 Task: Choose the host language as Portuguese.
Action: Mouse moved to (782, 99)
Screenshot: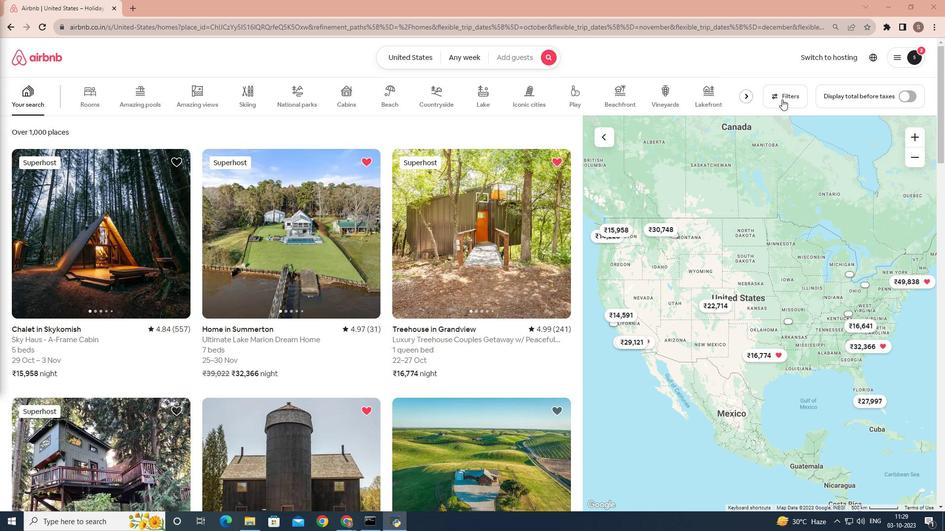 
Action: Mouse pressed left at (782, 99)
Screenshot: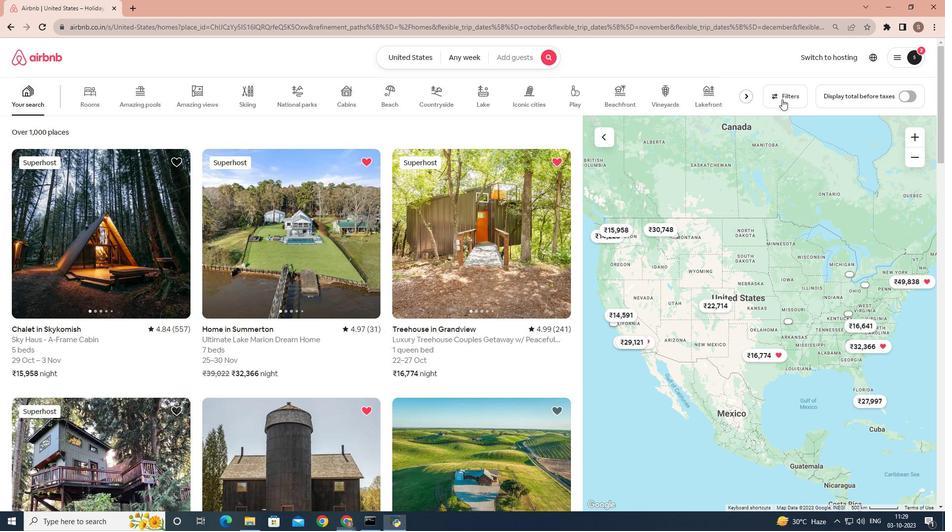 
Action: Mouse moved to (623, 145)
Screenshot: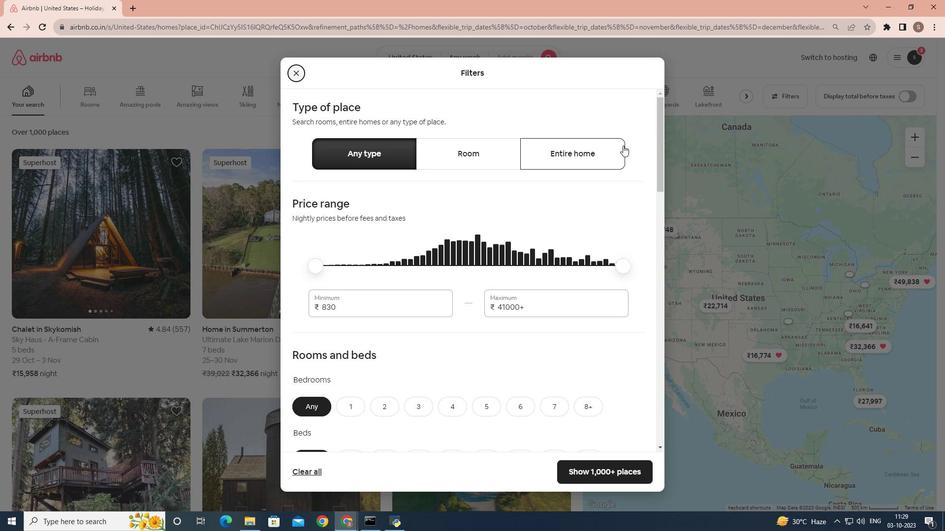 
Action: Mouse pressed left at (623, 145)
Screenshot: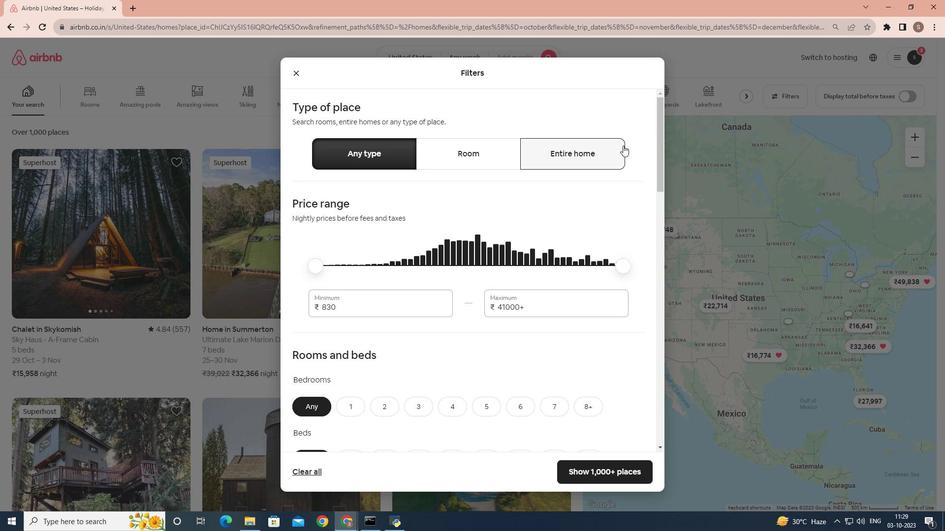 
Action: Mouse moved to (523, 217)
Screenshot: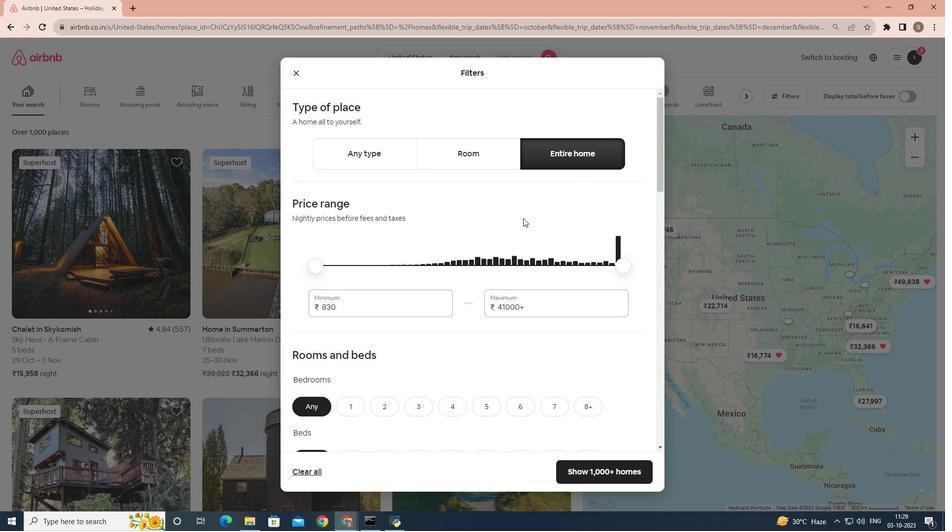 
Action: Mouse scrolled (523, 217) with delta (0, 0)
Screenshot: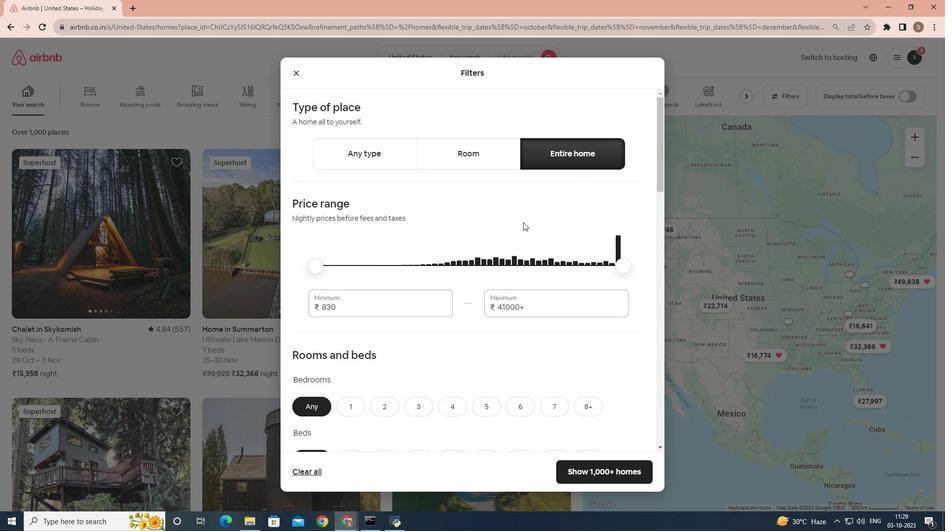 
Action: Mouse moved to (523, 221)
Screenshot: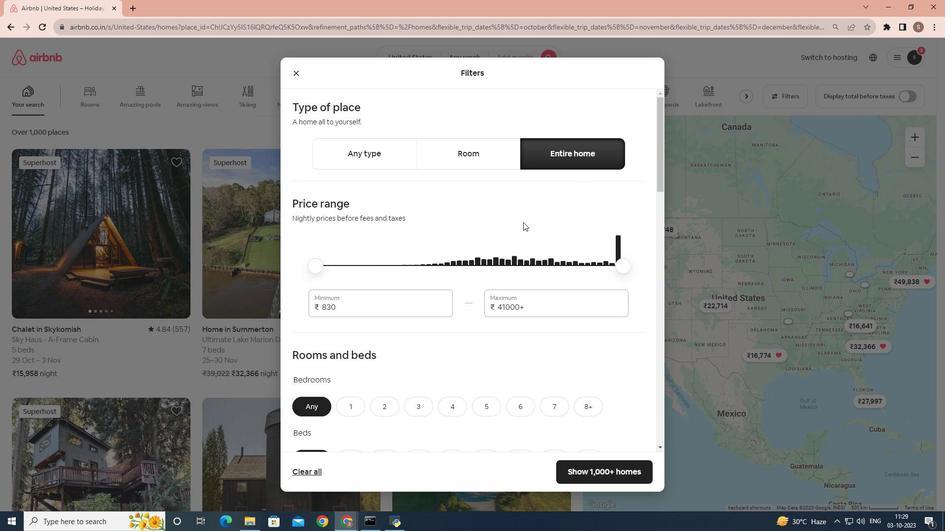 
Action: Mouse scrolled (523, 221) with delta (0, 0)
Screenshot: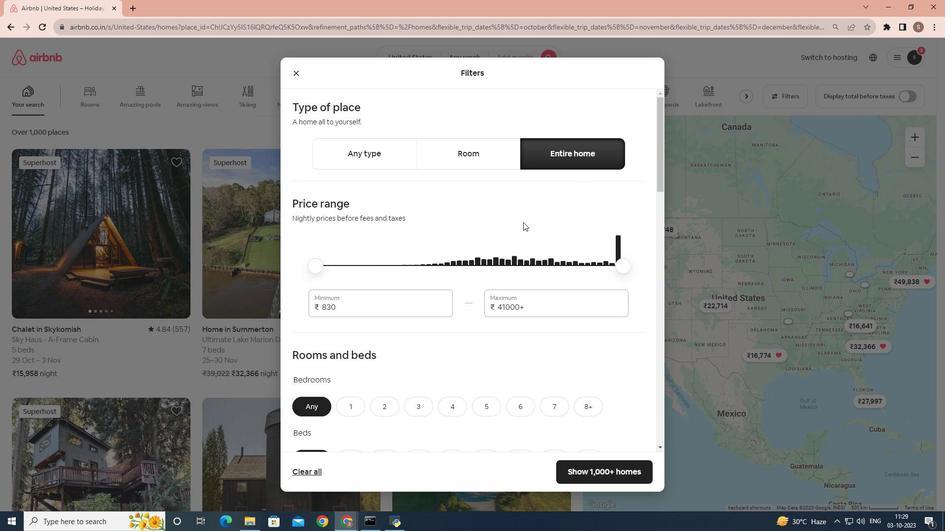 
Action: Mouse moved to (523, 222)
Screenshot: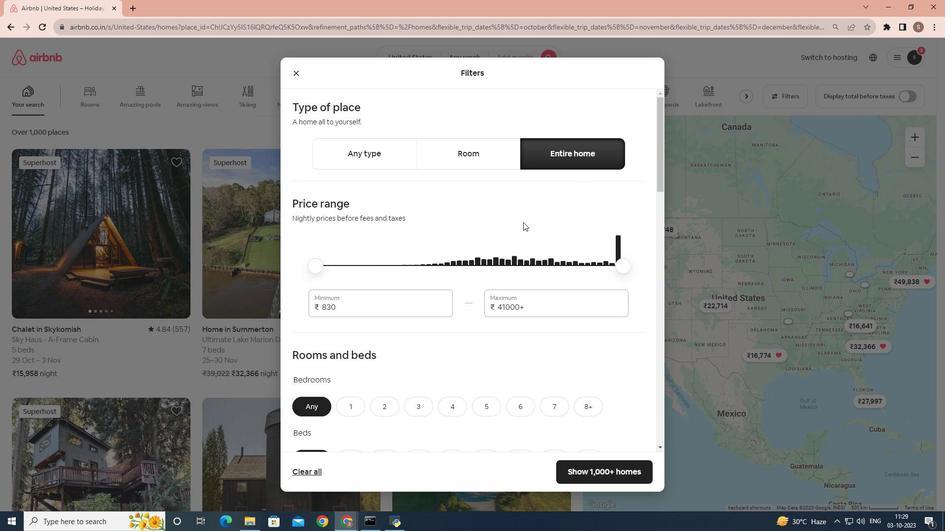 
Action: Mouse scrolled (523, 222) with delta (0, 0)
Screenshot: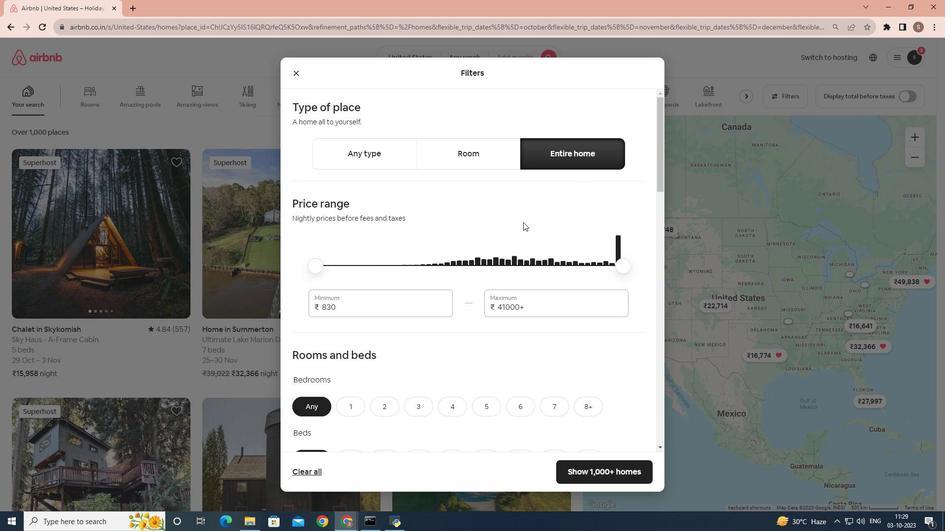 
Action: Mouse scrolled (523, 222) with delta (0, 0)
Screenshot: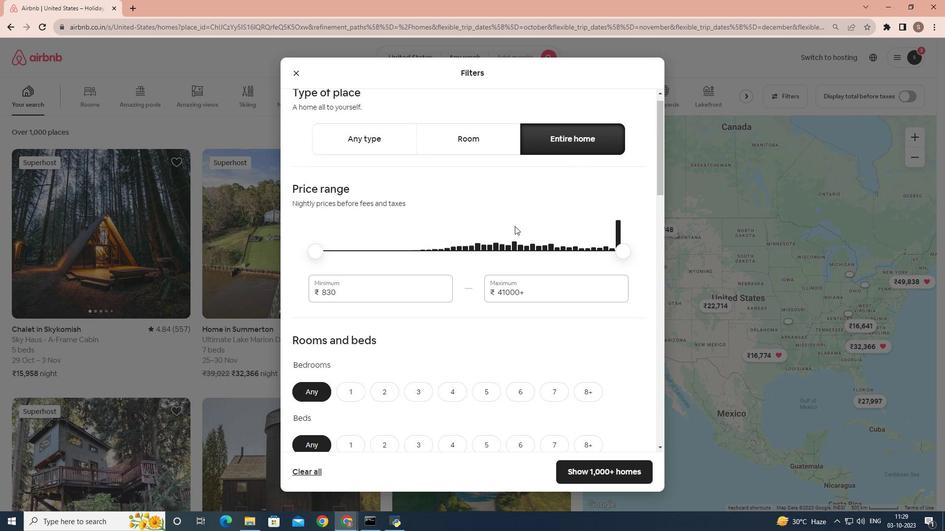 
Action: Mouse moved to (522, 224)
Screenshot: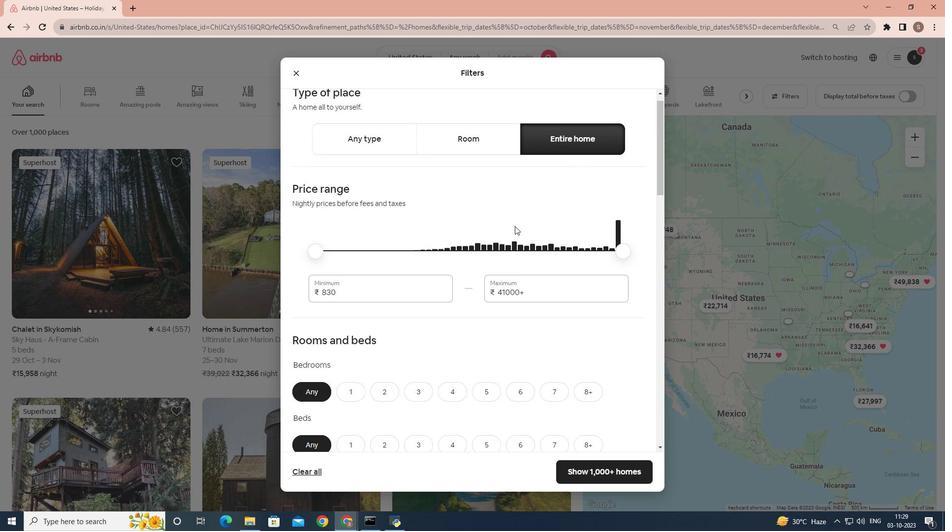 
Action: Mouse scrolled (522, 224) with delta (0, 0)
Screenshot: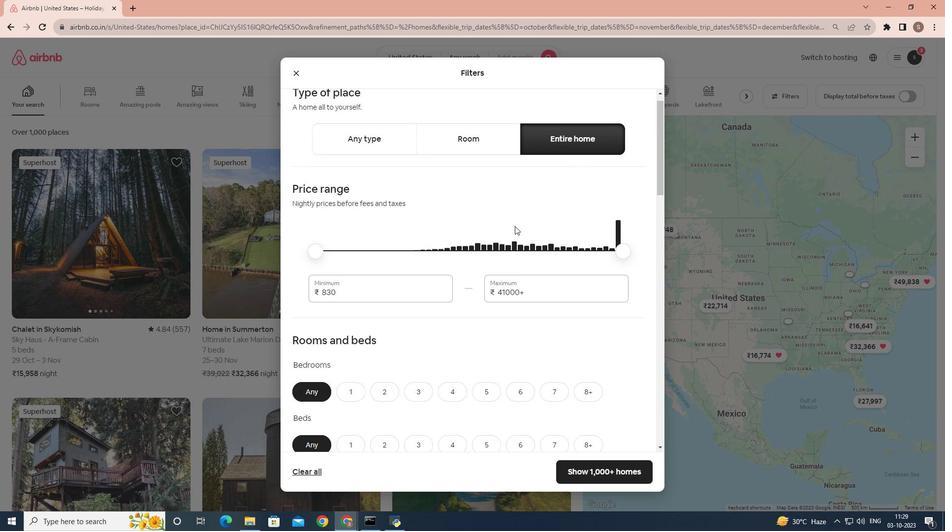 
Action: Mouse moved to (454, 252)
Screenshot: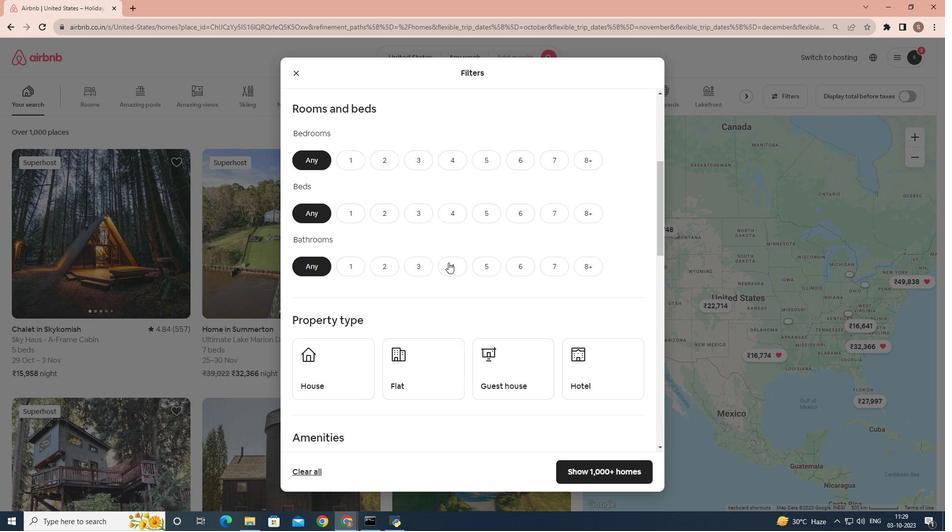 
Action: Mouse scrolled (454, 252) with delta (0, 0)
Screenshot: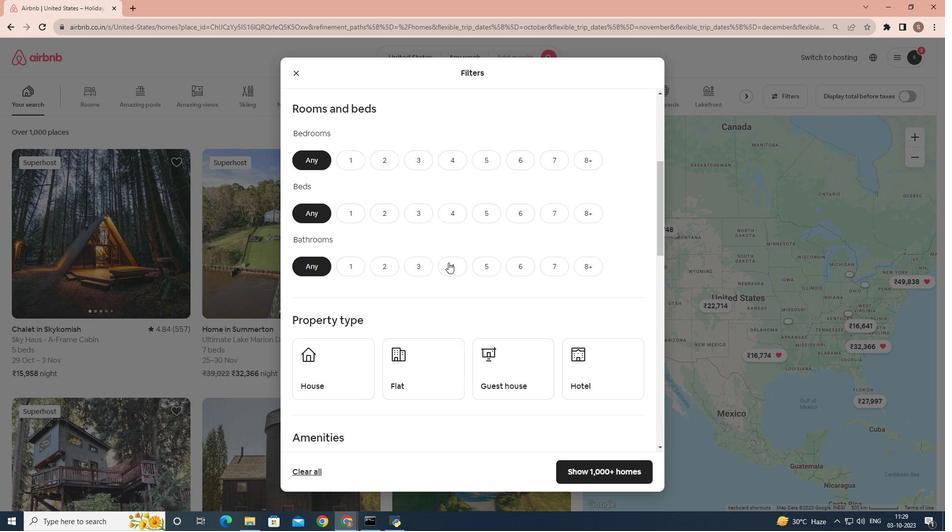 
Action: Mouse moved to (452, 255)
Screenshot: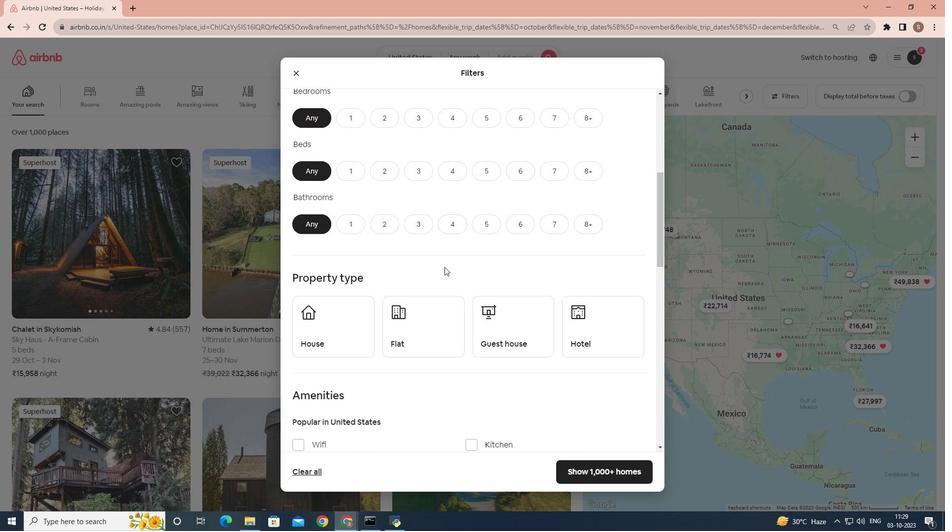 
Action: Mouse scrolled (452, 254) with delta (0, 0)
Screenshot: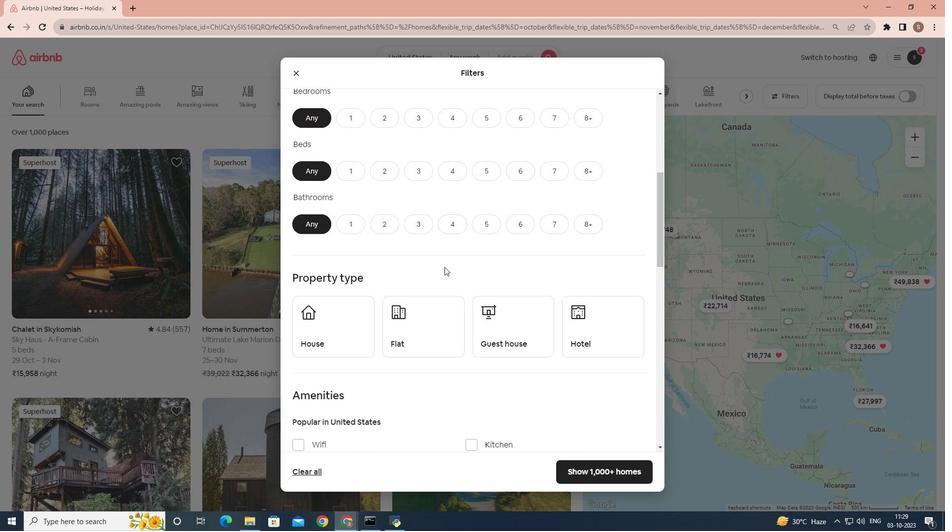 
Action: Mouse moved to (451, 257)
Screenshot: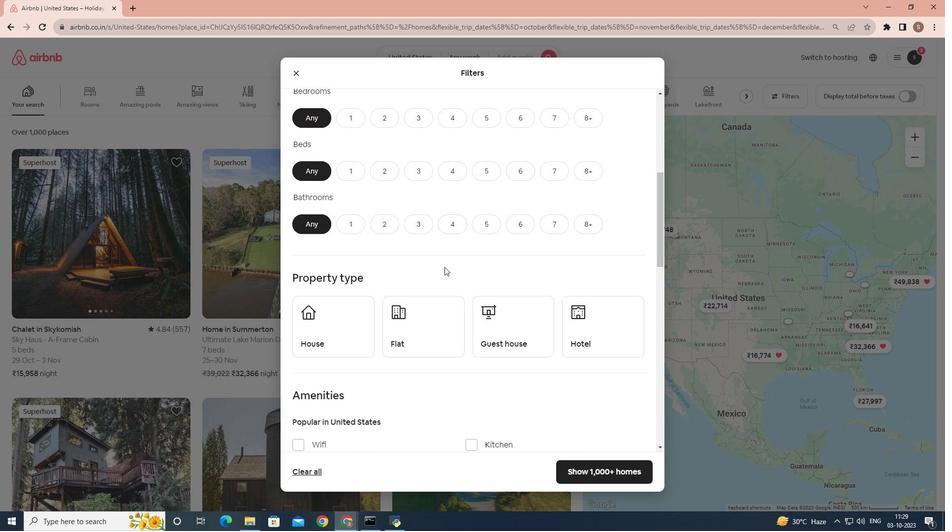 
Action: Mouse scrolled (451, 256) with delta (0, 0)
Screenshot: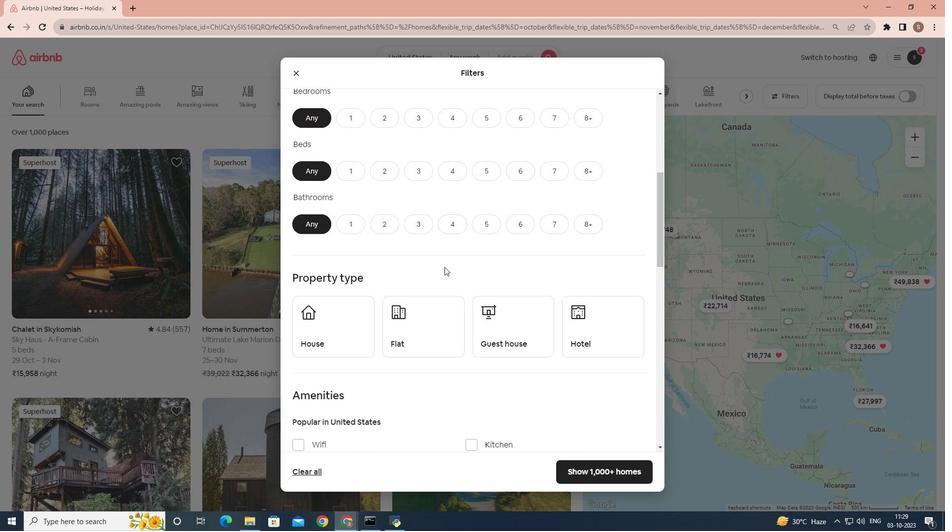 
Action: Mouse moved to (447, 265)
Screenshot: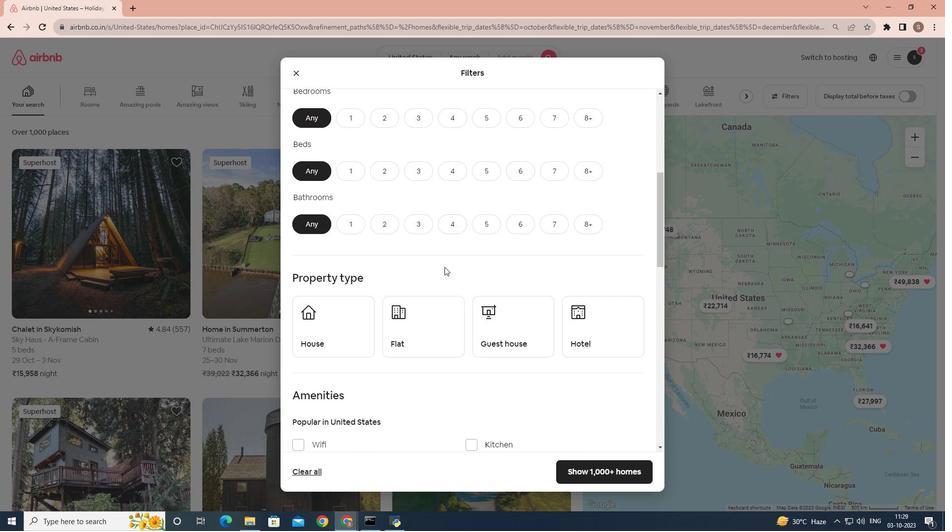 
Action: Mouse scrolled (447, 264) with delta (0, 0)
Screenshot: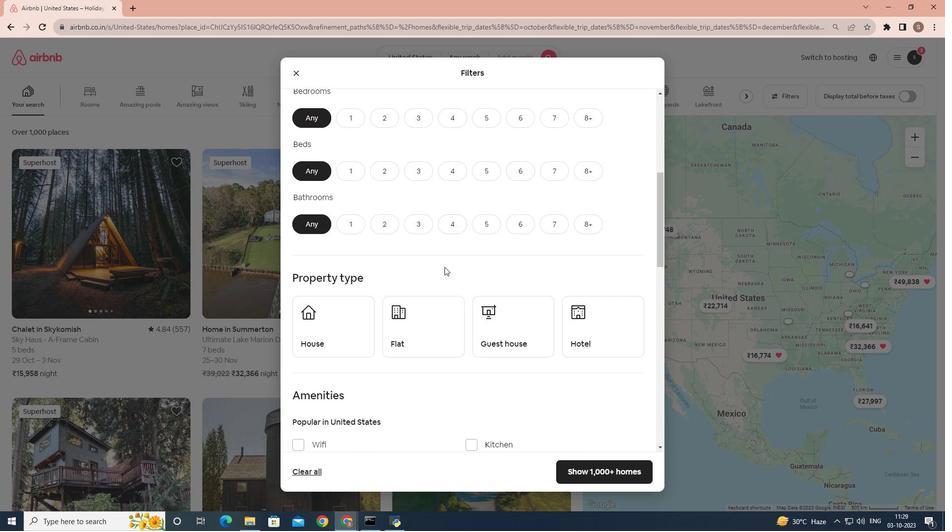 
Action: Mouse moved to (444, 274)
Screenshot: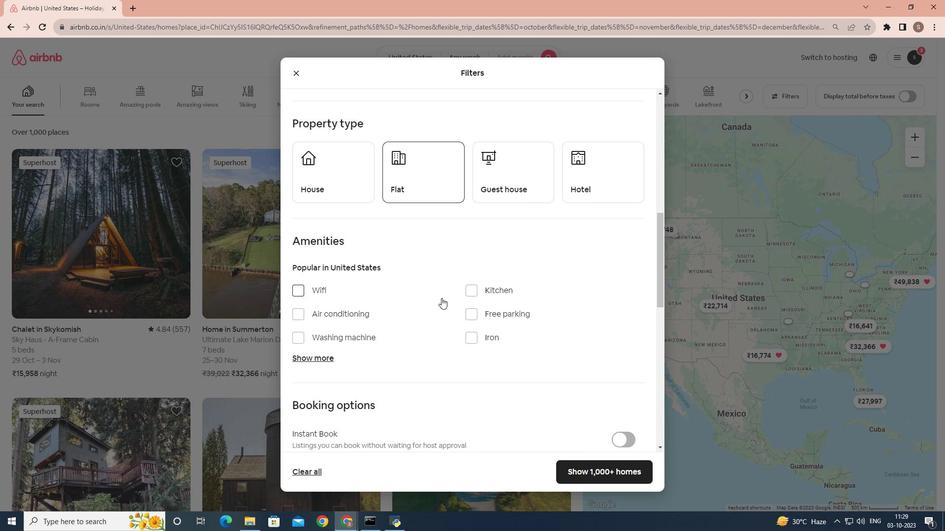 
Action: Mouse scrolled (444, 274) with delta (0, 0)
Screenshot: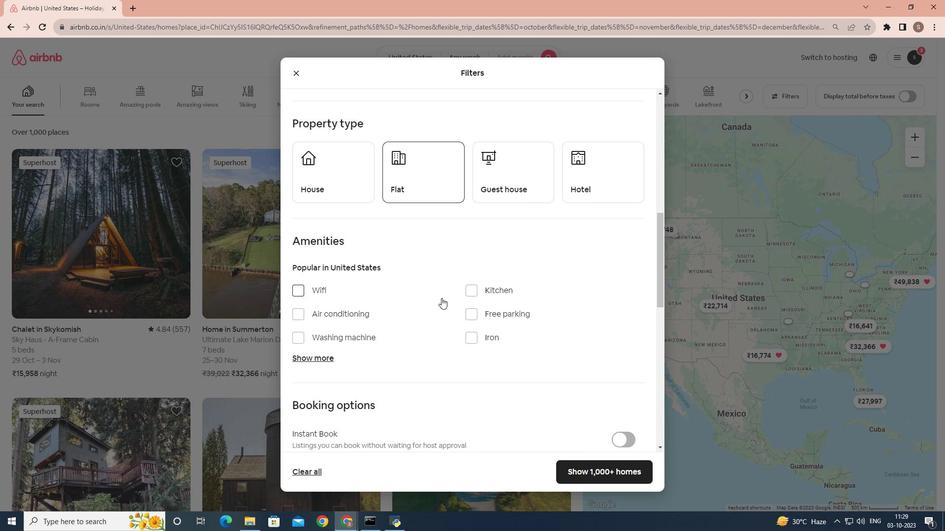 
Action: Mouse moved to (444, 284)
Screenshot: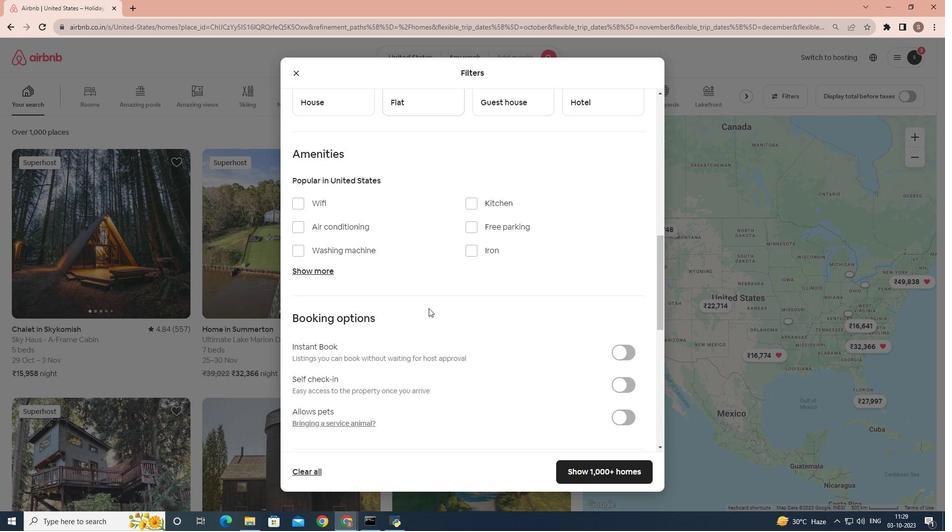 
Action: Mouse scrolled (444, 284) with delta (0, 0)
Screenshot: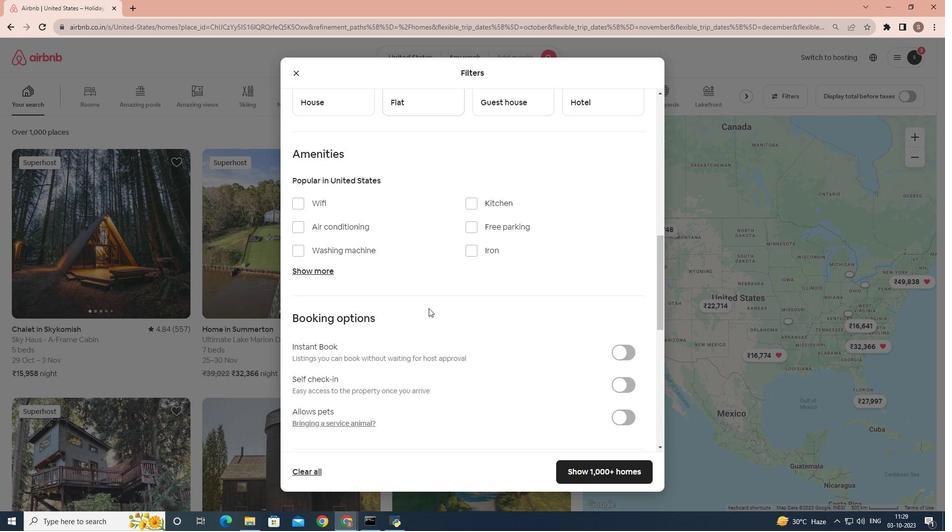 
Action: Mouse moved to (444, 288)
Screenshot: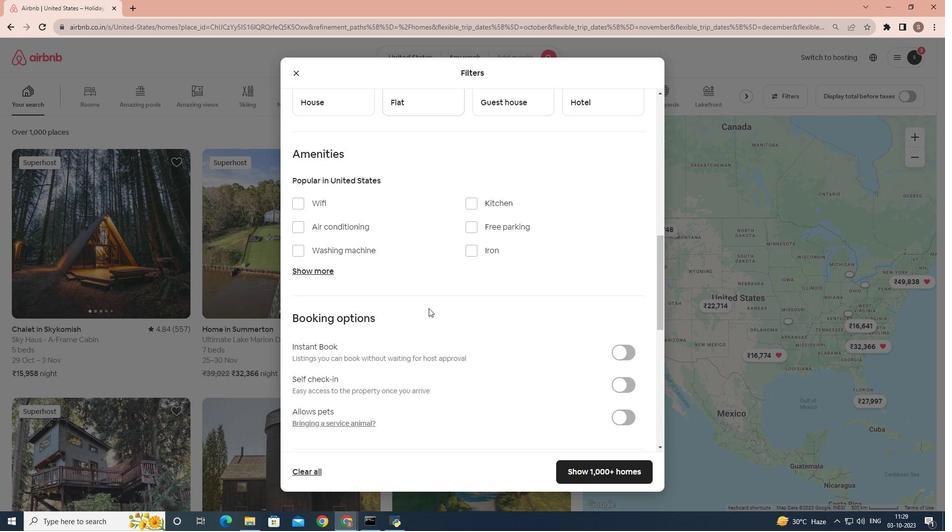 
Action: Mouse scrolled (444, 287) with delta (0, 0)
Screenshot: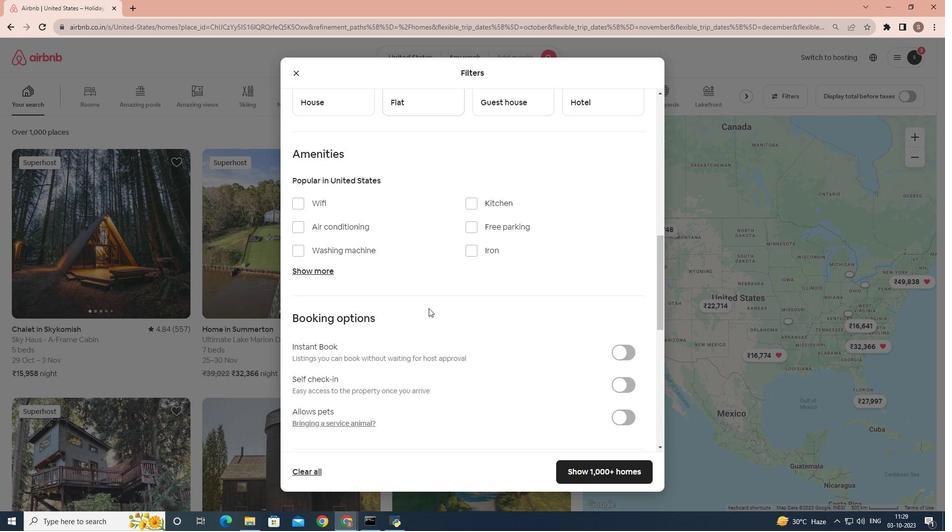 
Action: Mouse moved to (444, 291)
Screenshot: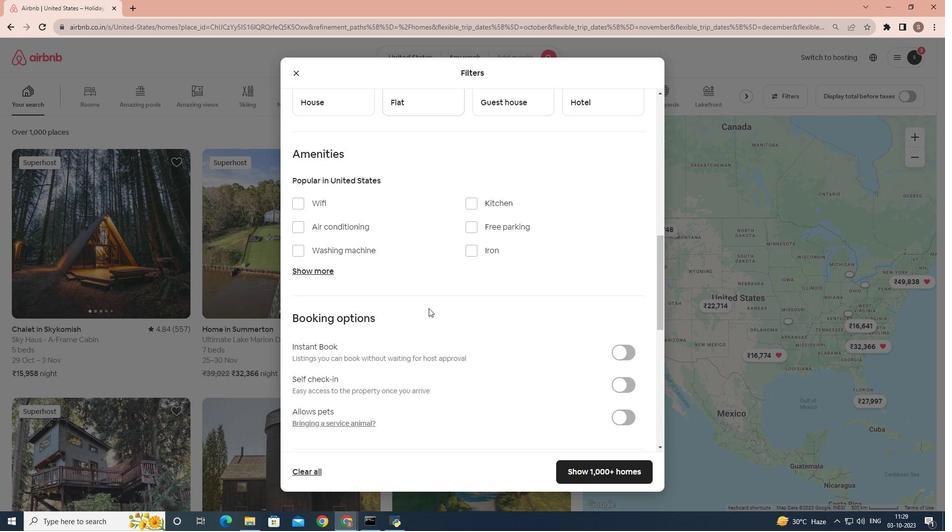 
Action: Mouse scrolled (444, 290) with delta (0, 0)
Screenshot: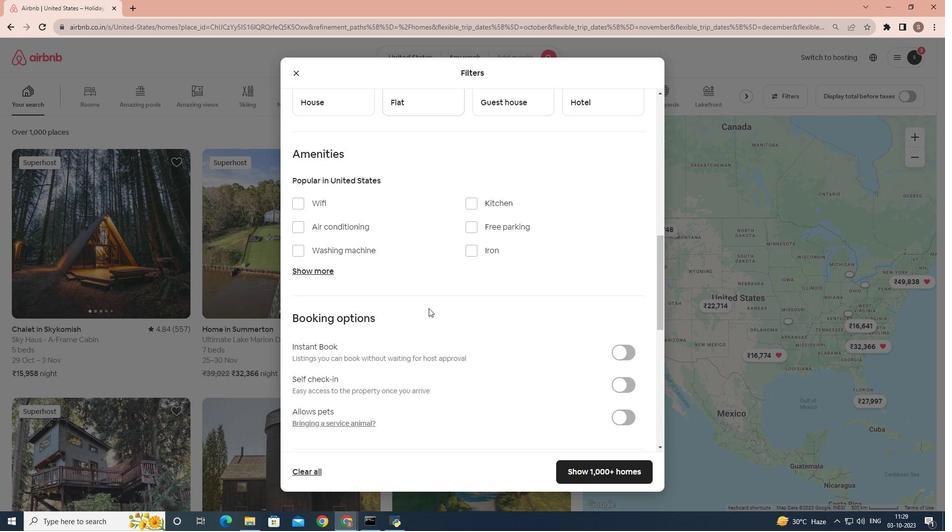 
Action: Mouse moved to (443, 294)
Screenshot: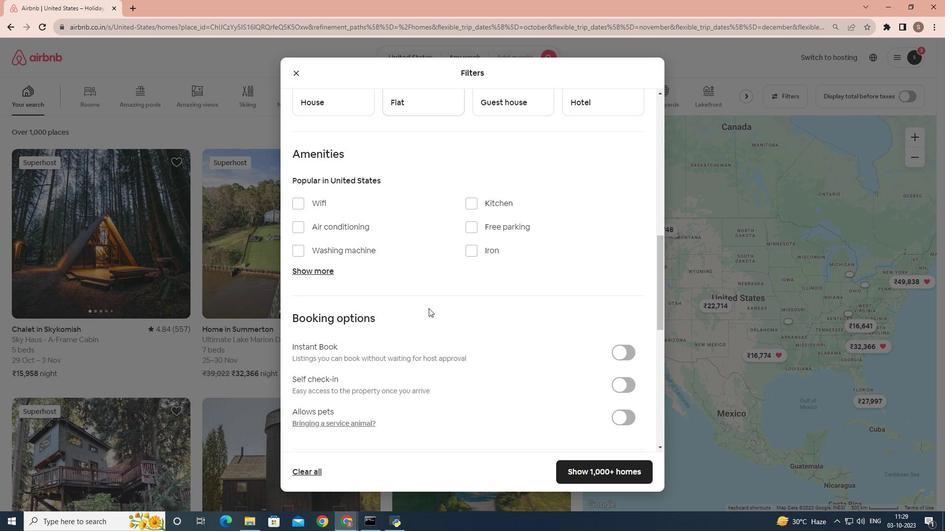 
Action: Mouse scrolled (443, 293) with delta (0, 0)
Screenshot: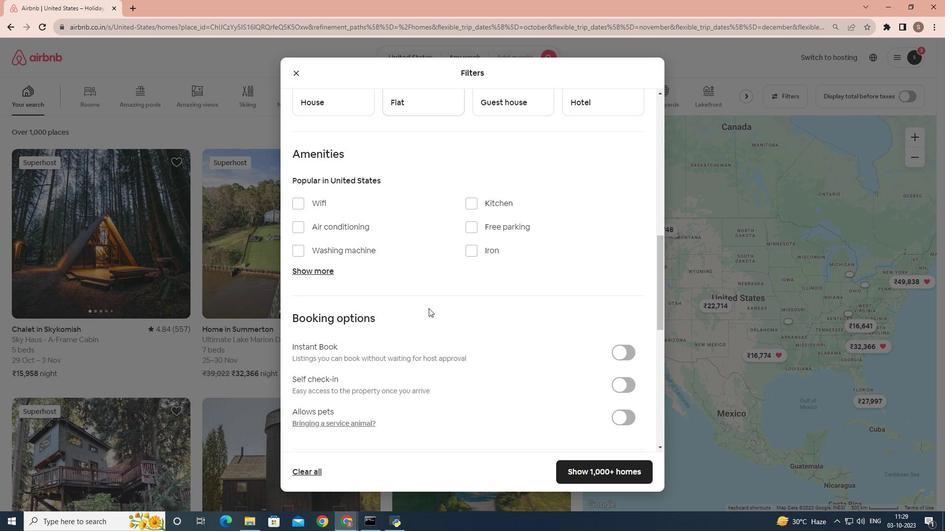 
Action: Mouse moved to (424, 307)
Screenshot: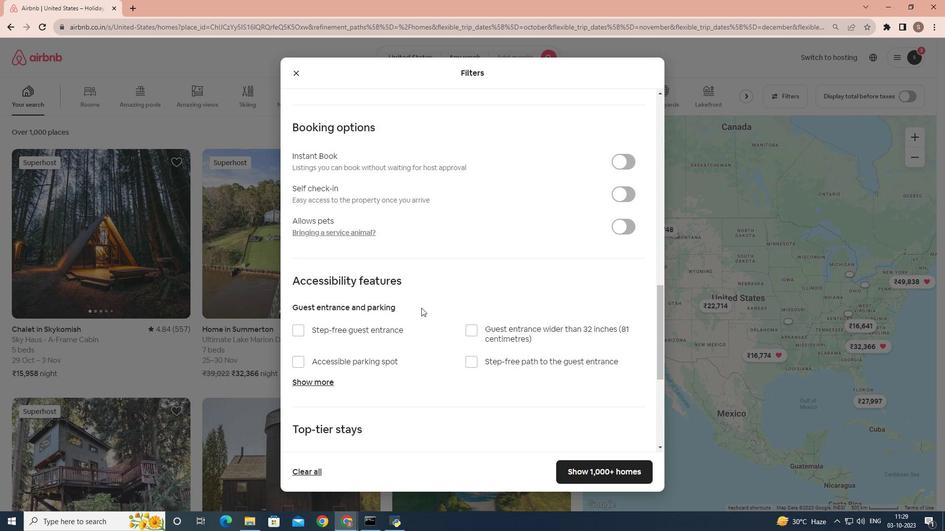 
Action: Mouse scrolled (424, 307) with delta (0, 0)
Screenshot: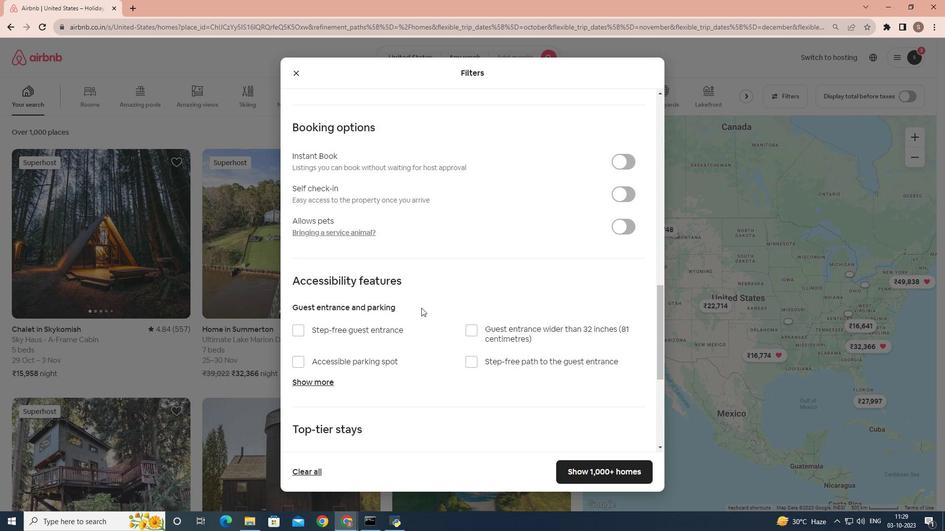 
Action: Mouse moved to (421, 308)
Screenshot: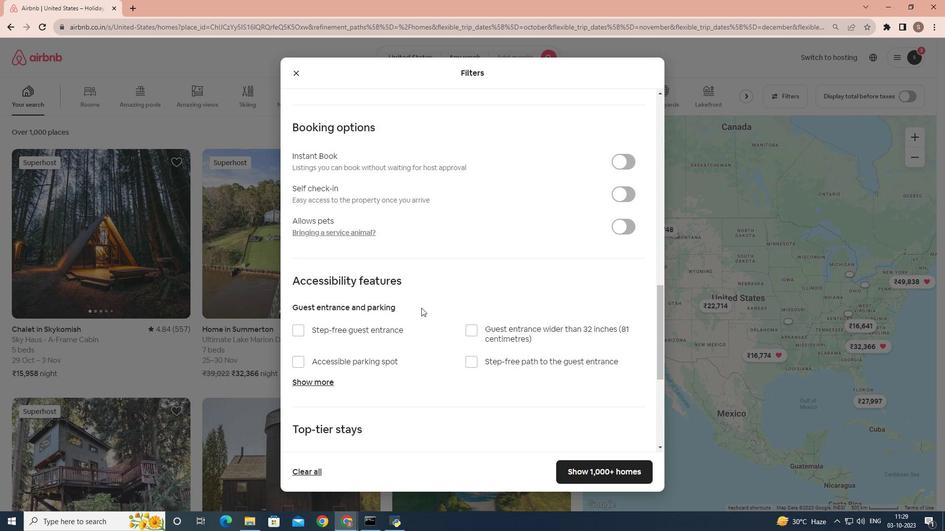 
Action: Mouse scrolled (421, 307) with delta (0, 0)
Screenshot: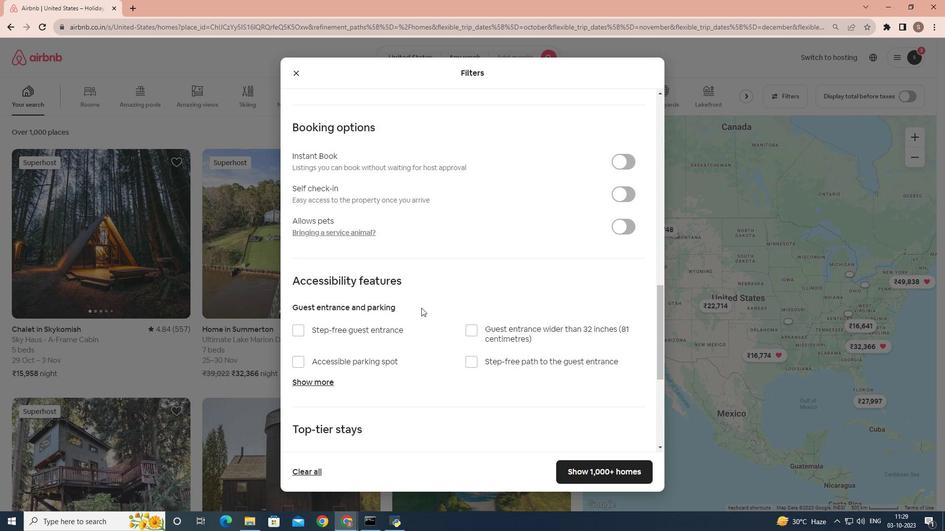 
Action: Mouse scrolled (421, 307) with delta (0, 0)
Screenshot: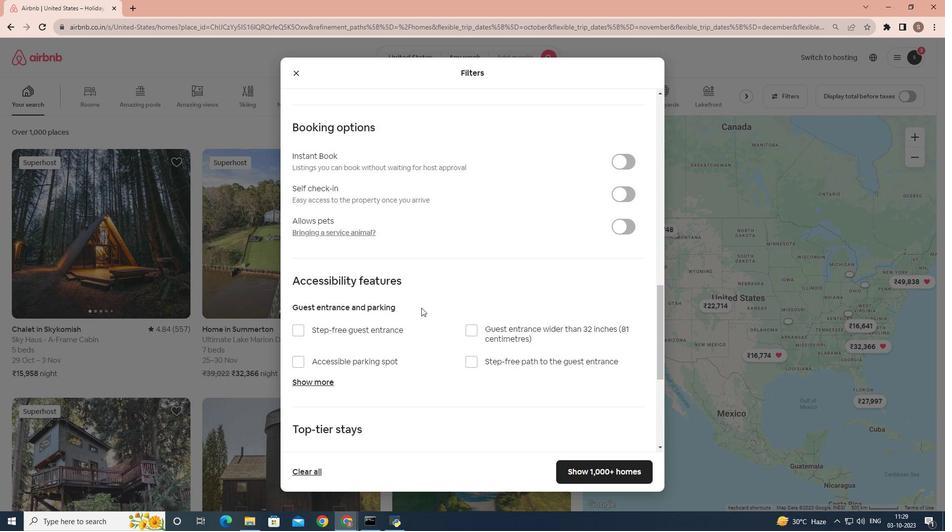 
Action: Mouse scrolled (421, 307) with delta (0, 0)
Screenshot: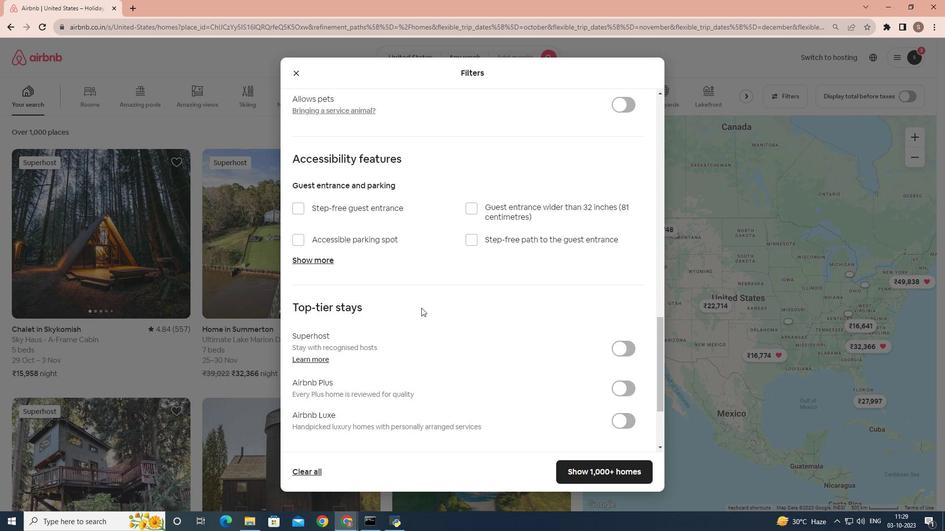 
Action: Mouse scrolled (421, 307) with delta (0, 0)
Screenshot: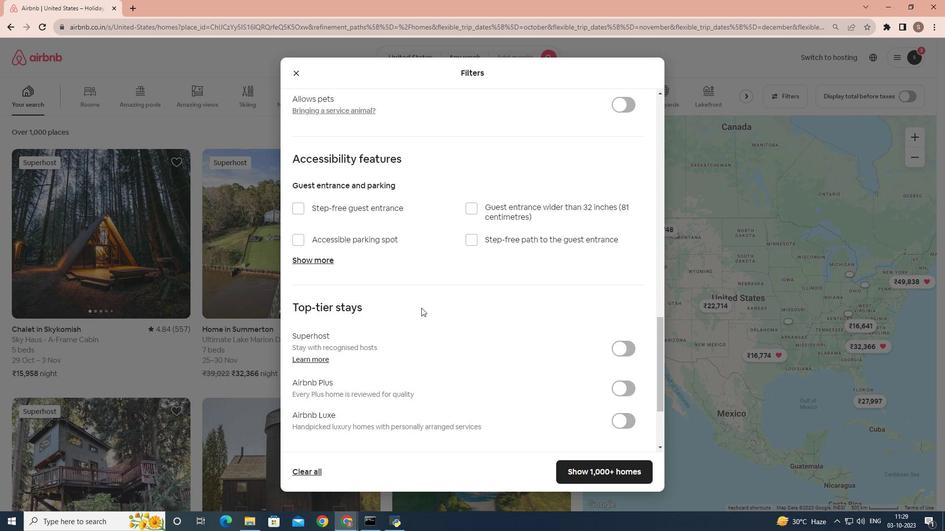 
Action: Mouse scrolled (421, 307) with delta (0, 0)
Screenshot: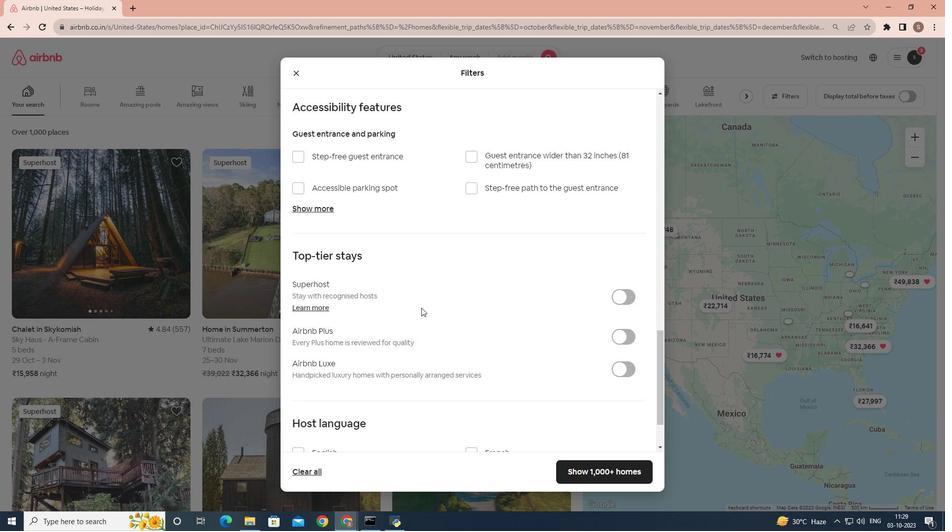 
Action: Mouse scrolled (421, 307) with delta (0, 0)
Screenshot: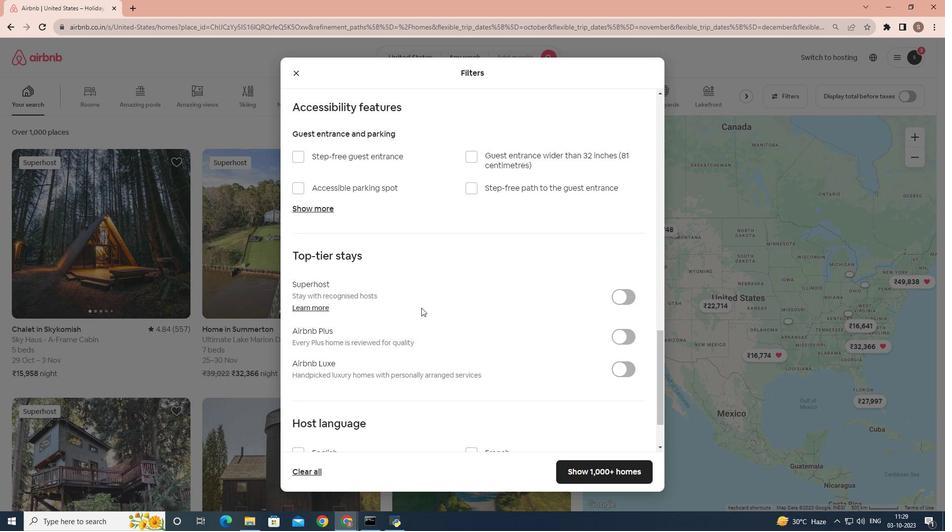 
Action: Mouse scrolled (421, 307) with delta (0, 0)
Screenshot: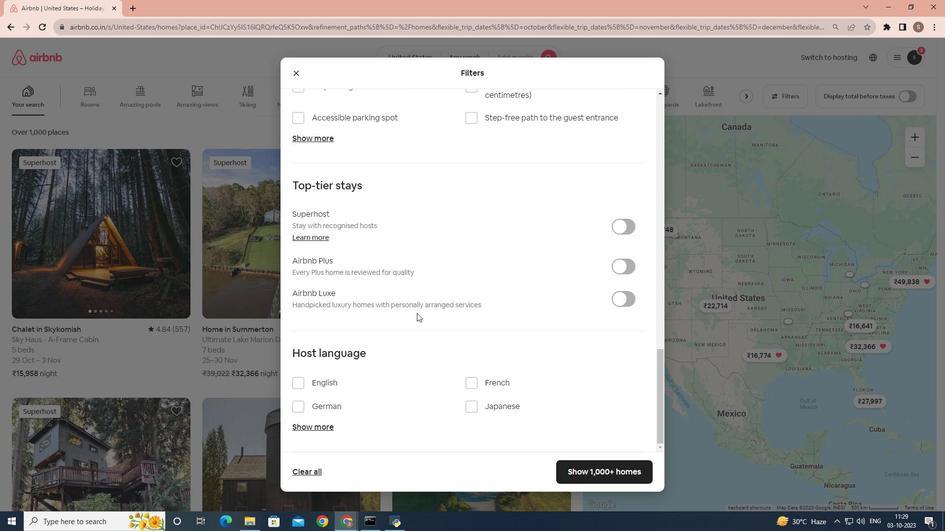 
Action: Mouse moved to (421, 308)
Screenshot: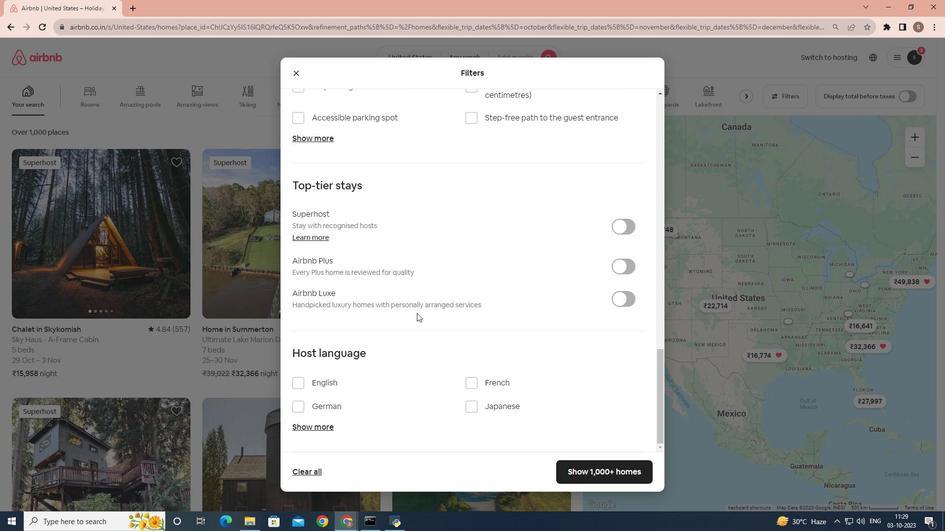 
Action: Mouse scrolled (421, 308) with delta (0, 0)
Screenshot: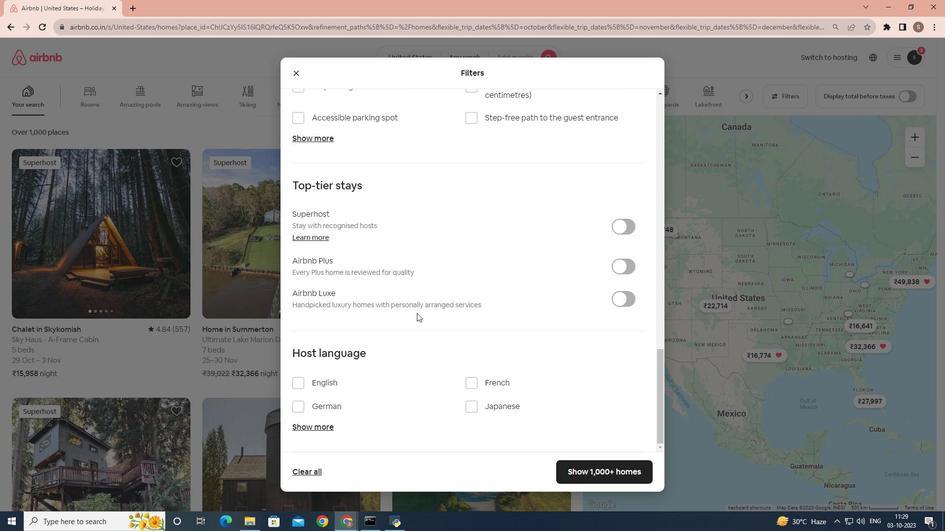 
Action: Mouse moved to (420, 310)
Screenshot: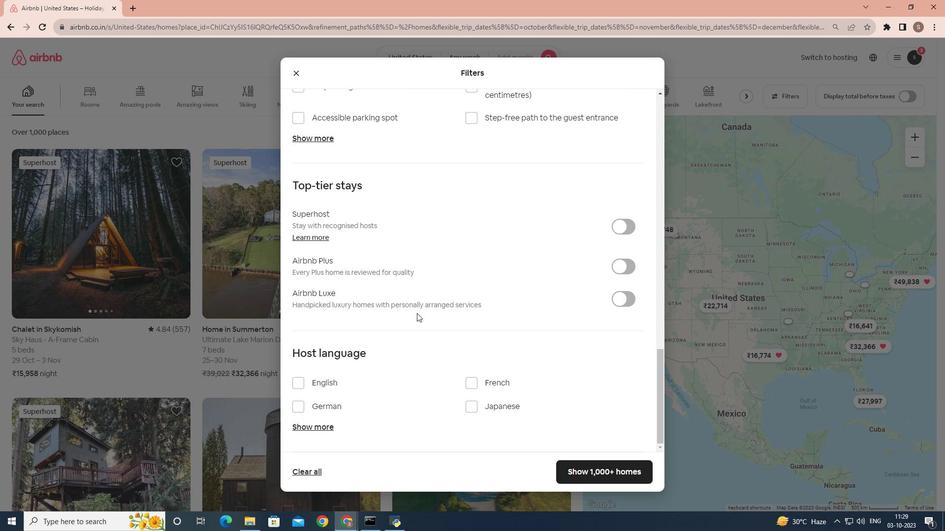 
Action: Mouse scrolled (420, 309) with delta (0, 0)
Screenshot: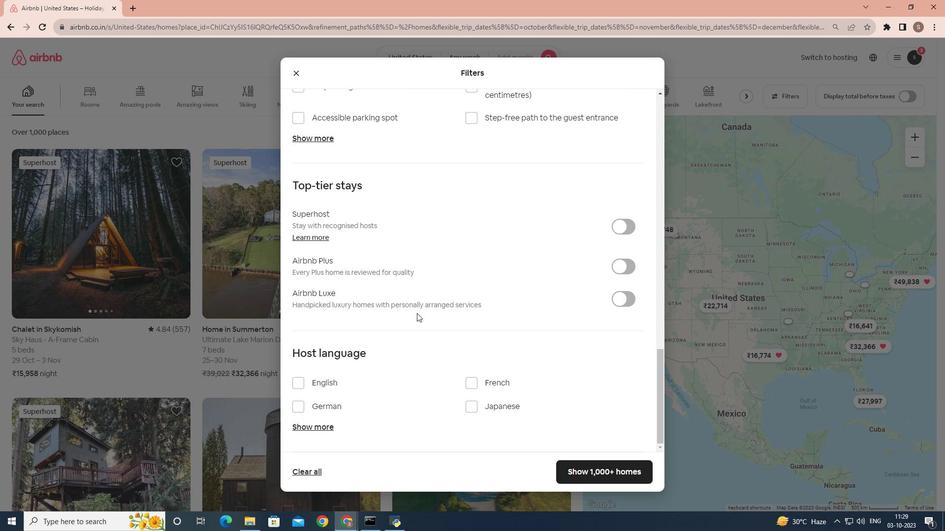
Action: Mouse moved to (420, 311)
Screenshot: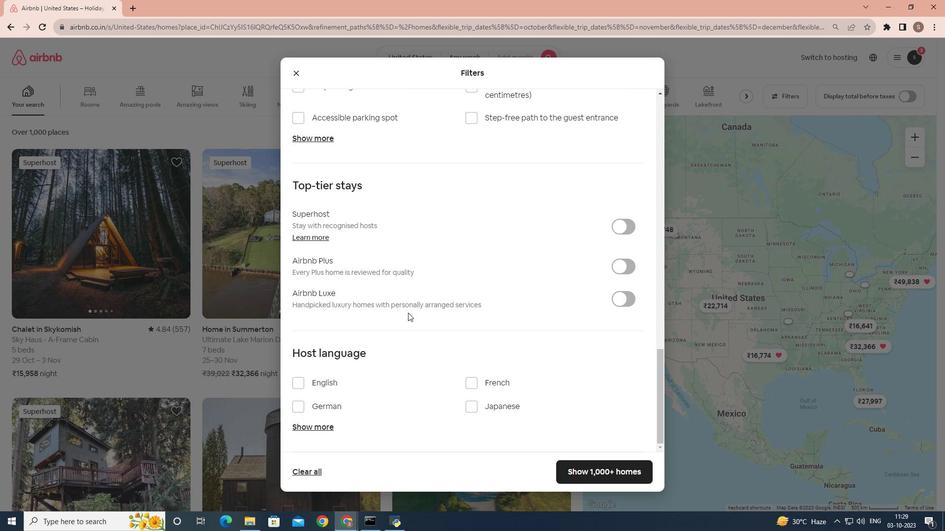 
Action: Mouse scrolled (420, 311) with delta (0, 0)
Screenshot: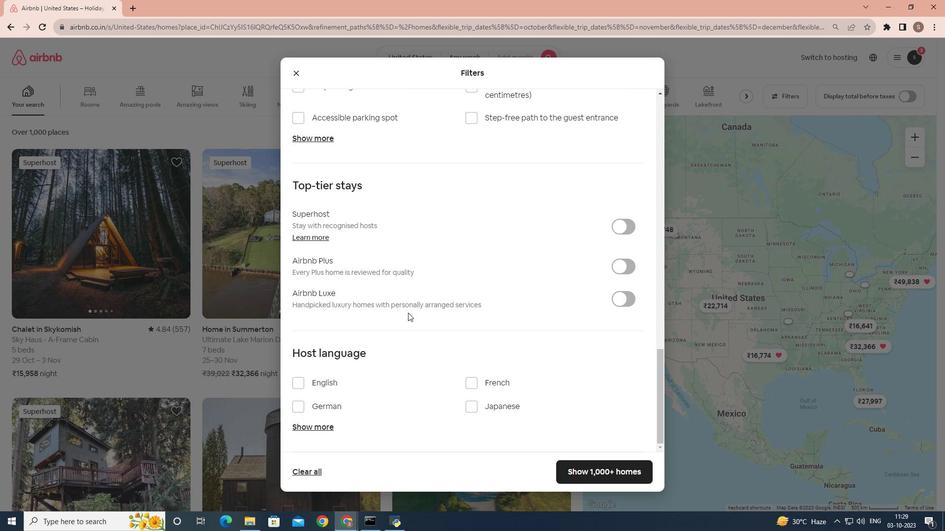 
Action: Mouse moved to (317, 425)
Screenshot: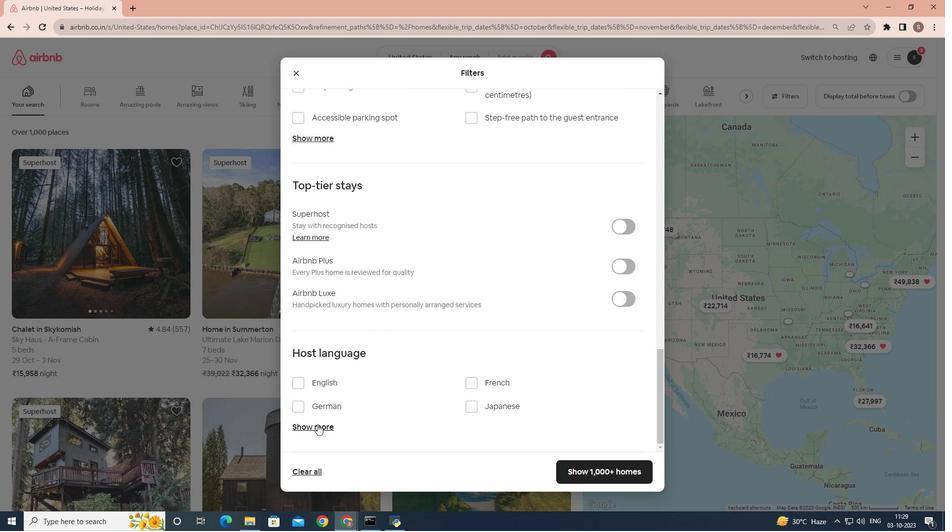 
Action: Mouse pressed left at (317, 425)
Screenshot: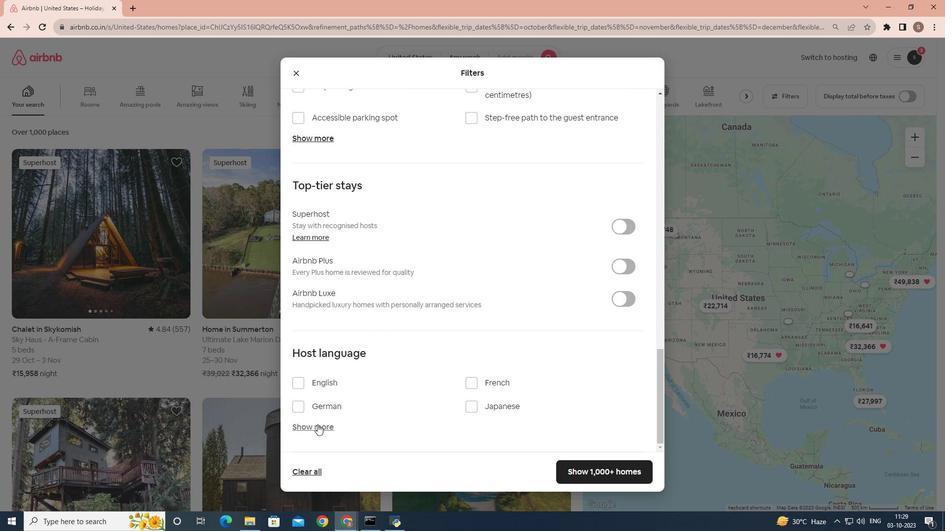 
Action: Mouse moved to (321, 427)
Screenshot: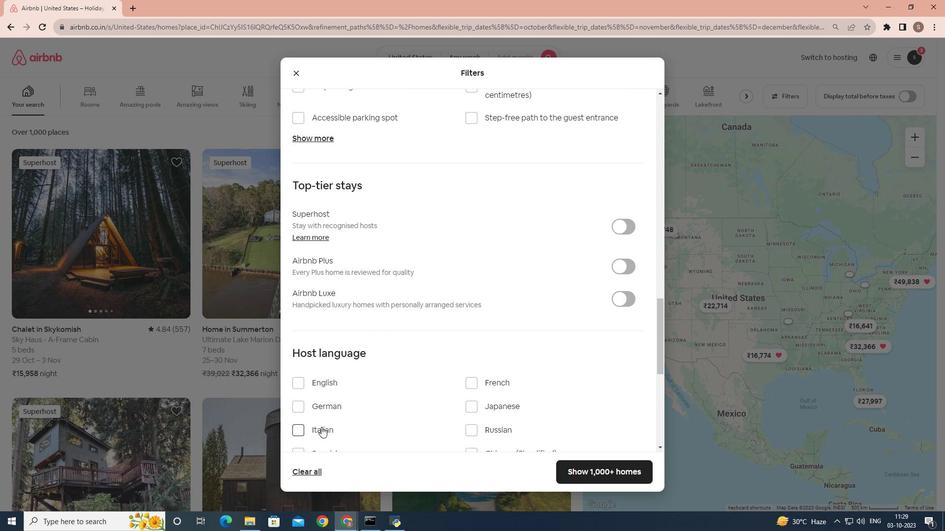 
Action: Mouse scrolled (321, 427) with delta (0, 0)
Screenshot: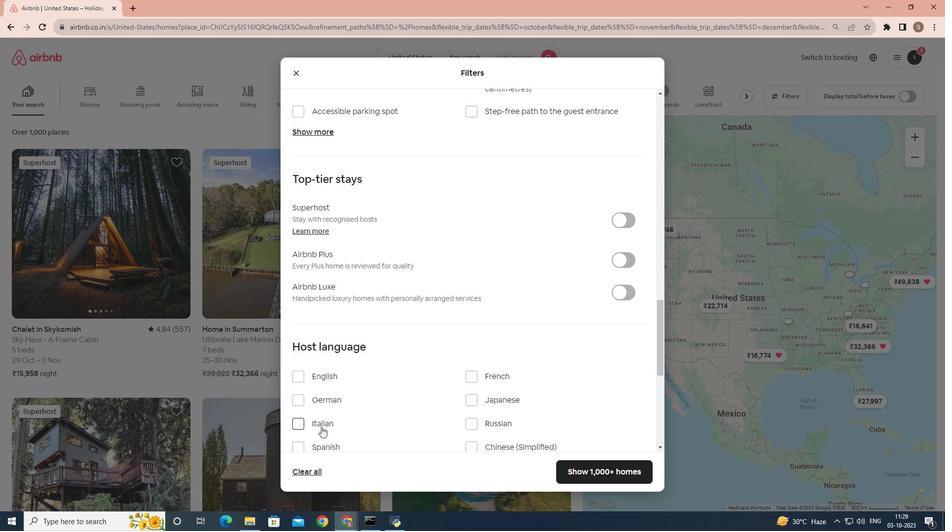 
Action: Mouse moved to (322, 426)
Screenshot: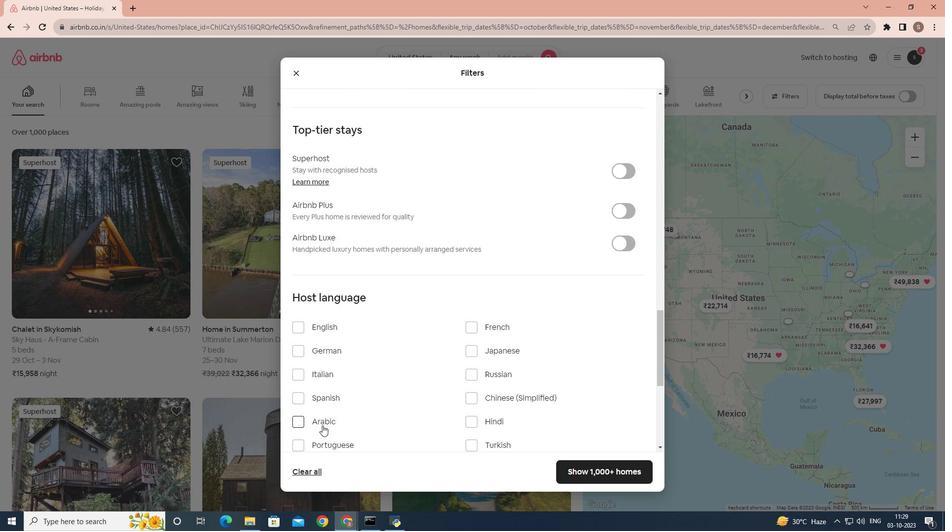 
Action: Mouse scrolled (322, 425) with delta (0, 0)
Screenshot: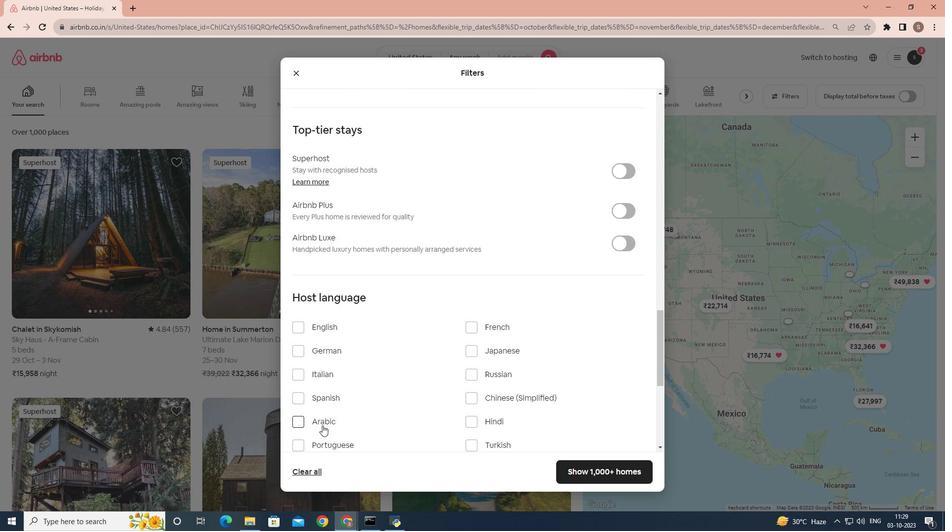 
Action: Mouse scrolled (322, 425) with delta (0, 0)
Screenshot: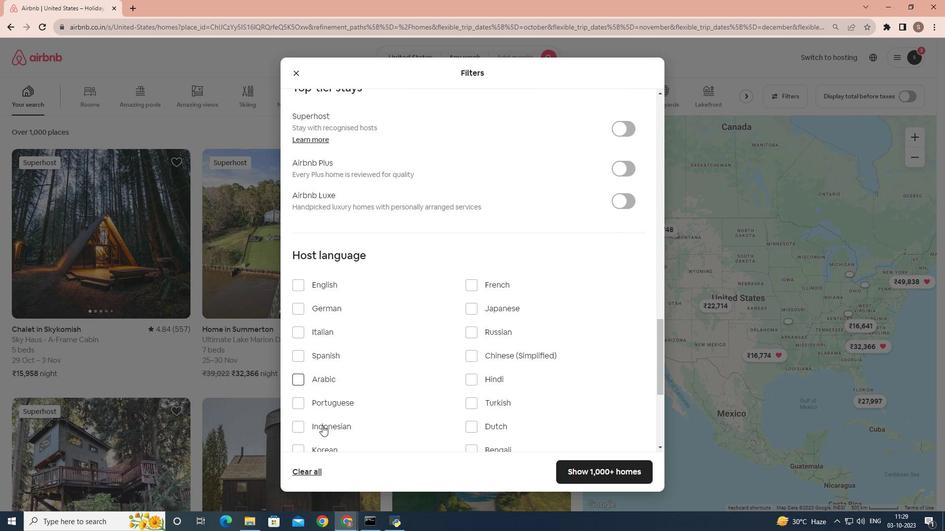 
Action: Mouse moved to (302, 357)
Screenshot: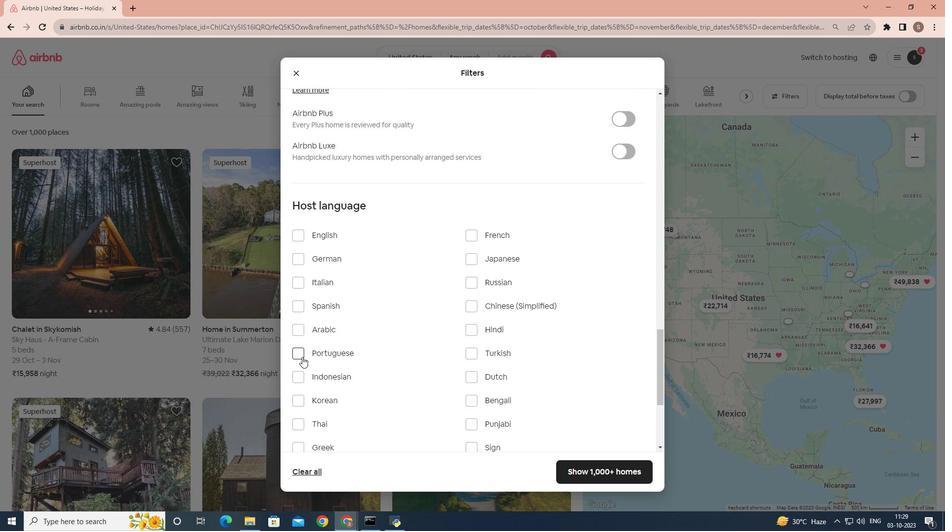 
Action: Mouse pressed left at (302, 357)
Screenshot: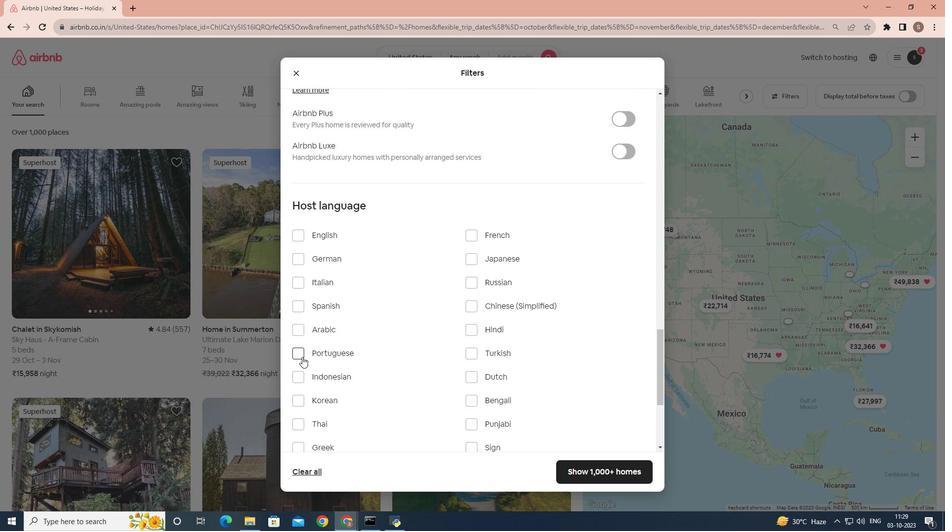 
Action: Mouse moved to (618, 472)
Screenshot: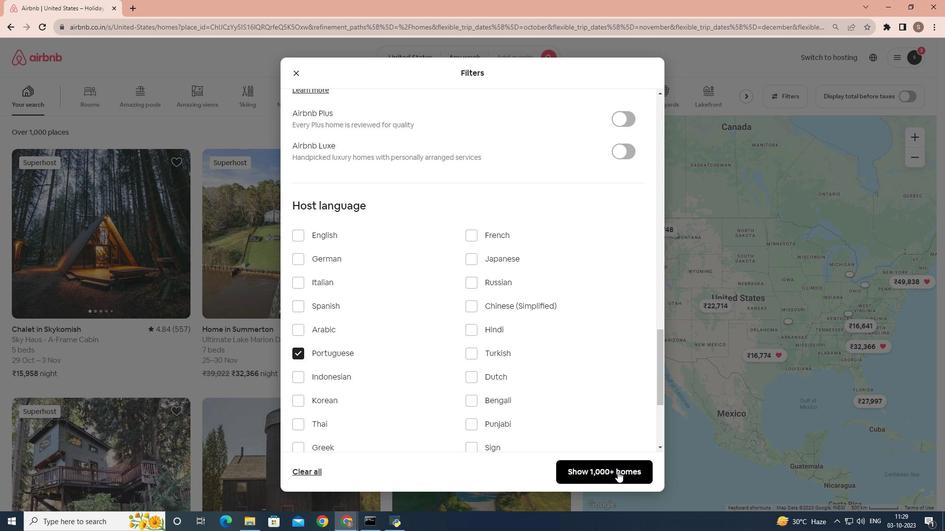
Action: Mouse pressed left at (618, 472)
Screenshot: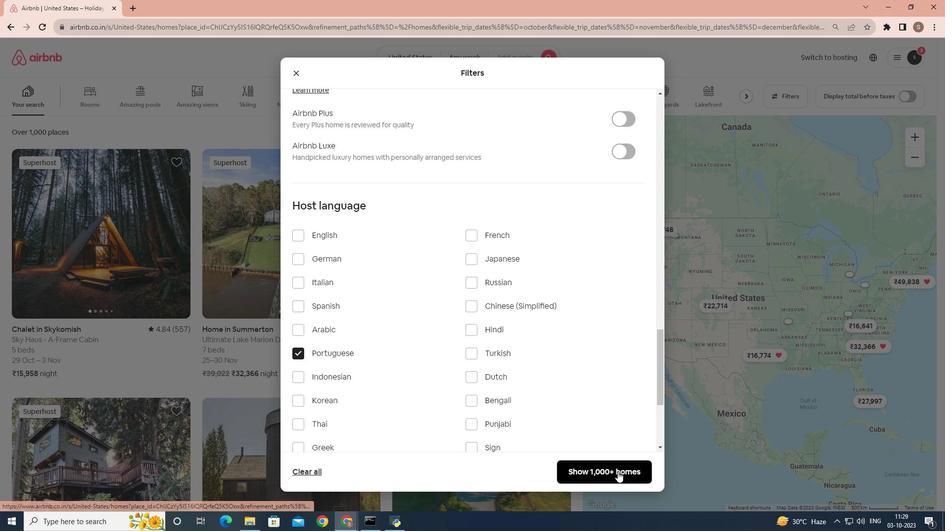 
